 Task: Assign in the project Vigilant the issue 'Implement a new cloud-based supply chain finance system for a company with advanced financing and payment processing capabilities' to the sprint 'DevOps Drive'.
Action: Mouse moved to (198, 57)
Screenshot: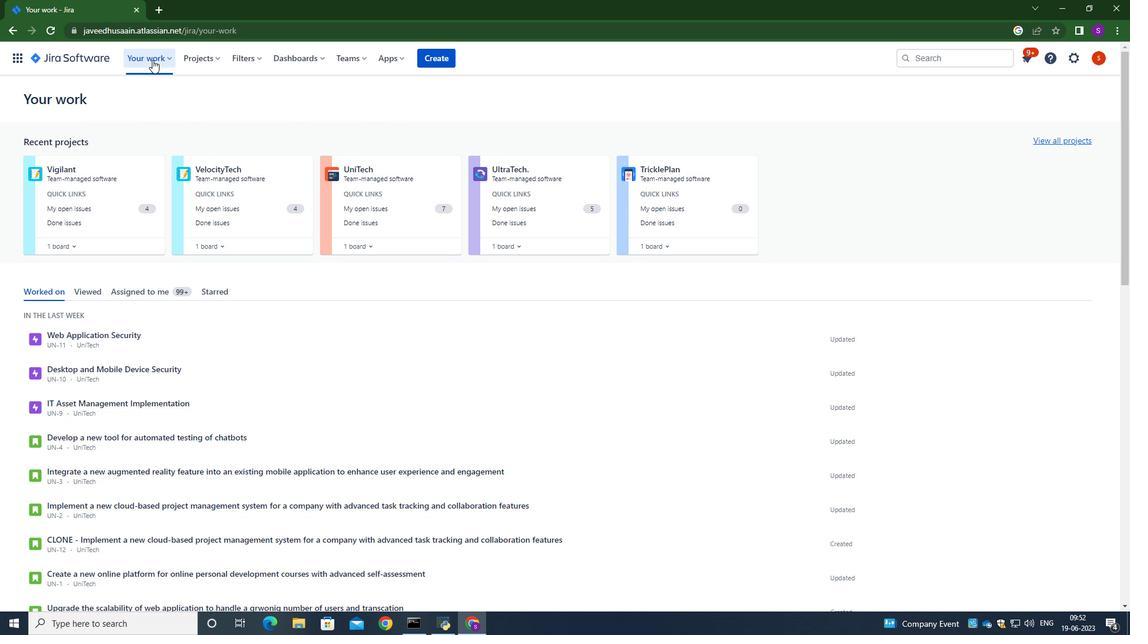 
Action: Mouse pressed left at (198, 57)
Screenshot: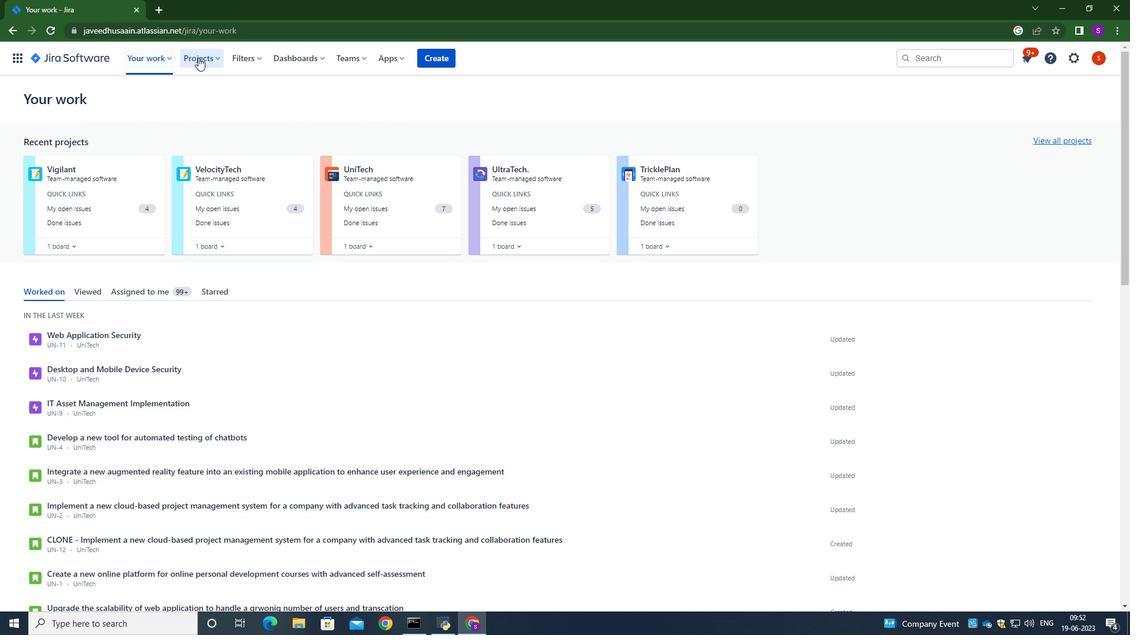 
Action: Mouse moved to (216, 115)
Screenshot: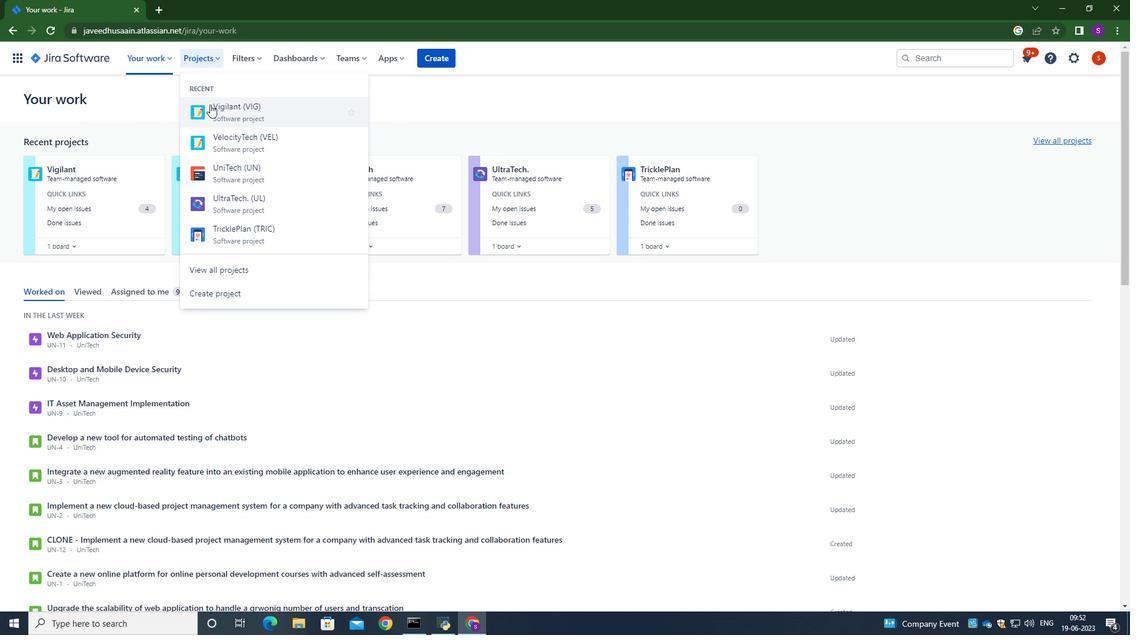 
Action: Mouse pressed left at (216, 115)
Screenshot: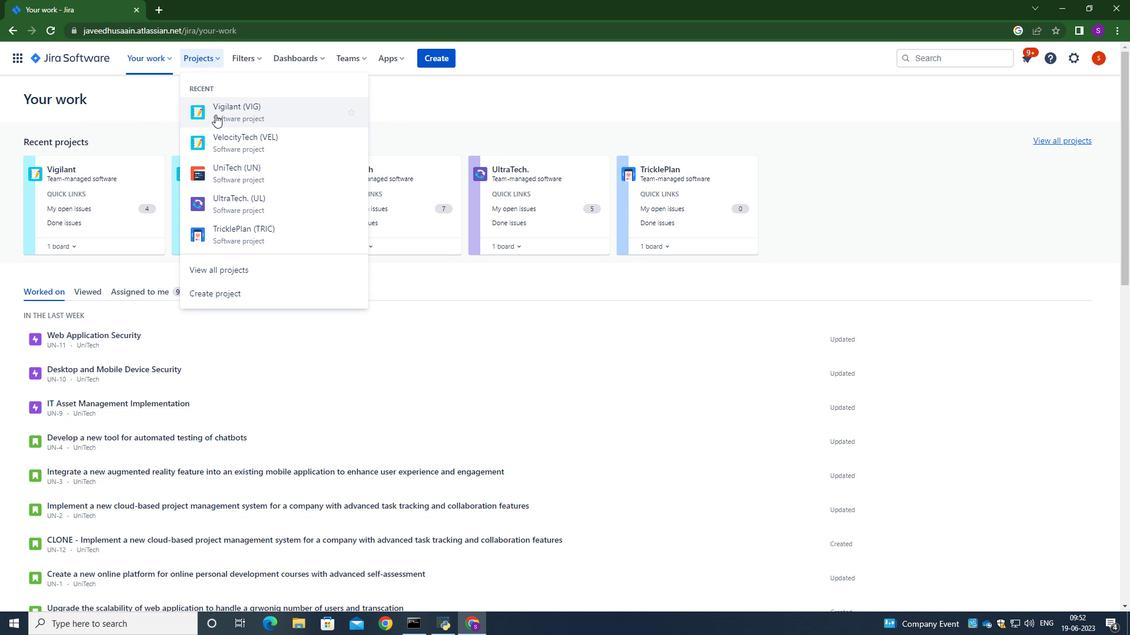 
Action: Mouse moved to (63, 178)
Screenshot: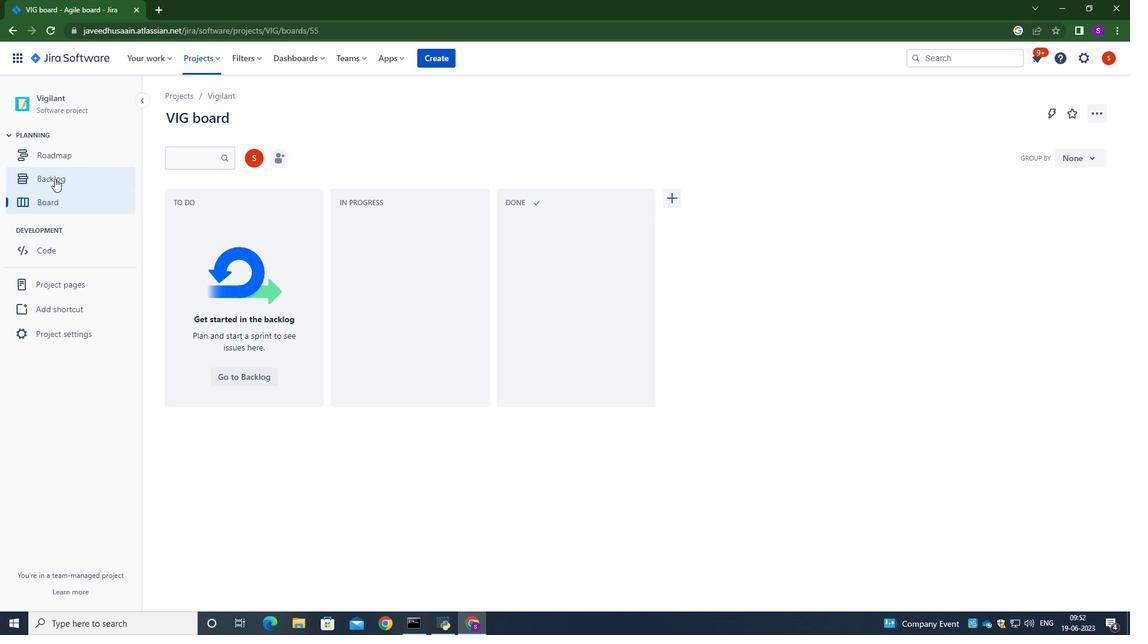 
Action: Mouse pressed left at (63, 178)
Screenshot: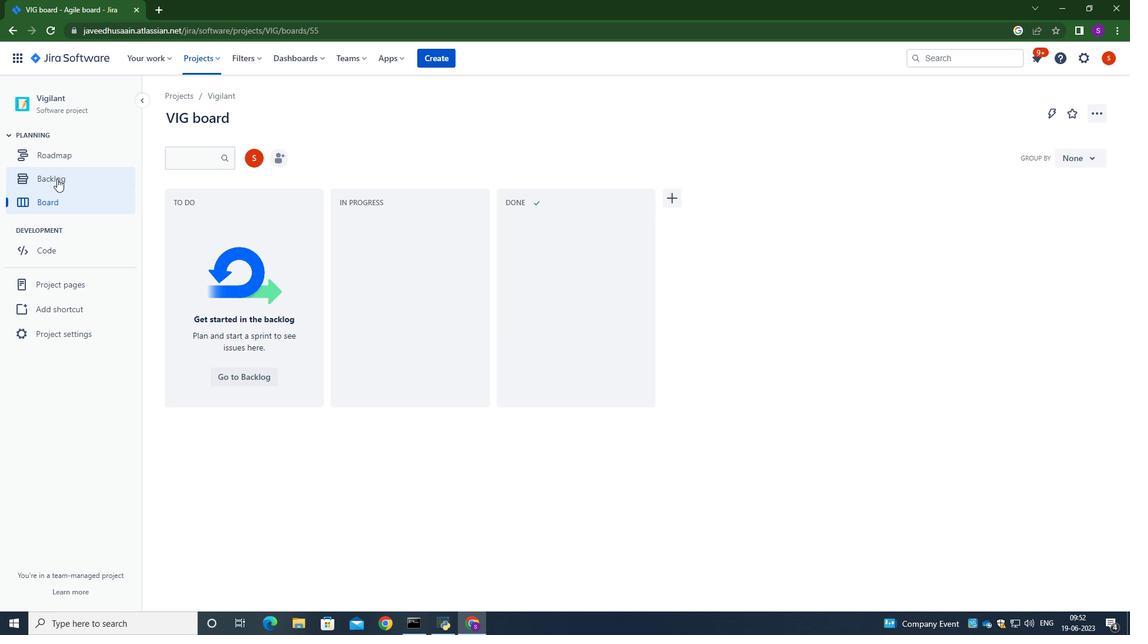 
Action: Mouse moved to (523, 329)
Screenshot: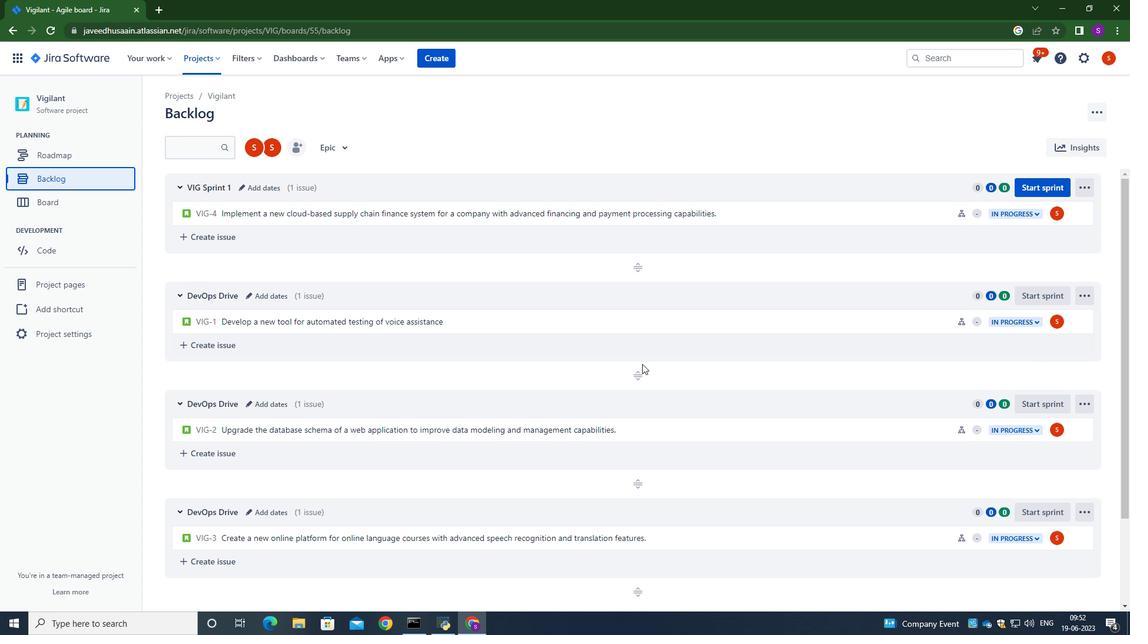 
Action: Mouse scrolled (523, 328) with delta (0, 0)
Screenshot: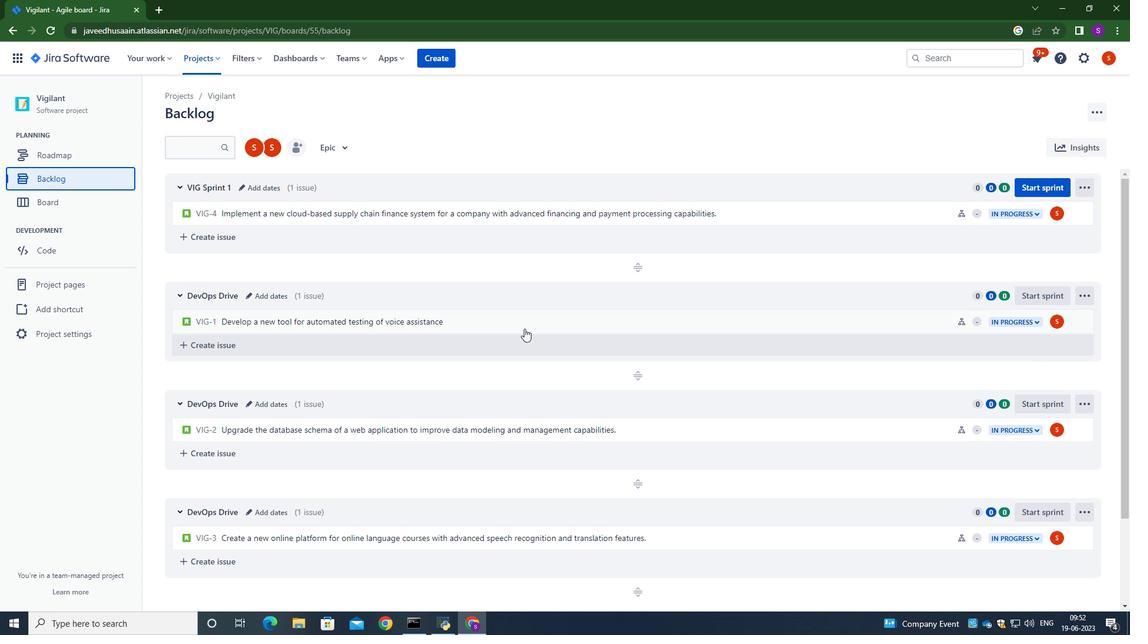
Action: Mouse scrolled (523, 328) with delta (0, 0)
Screenshot: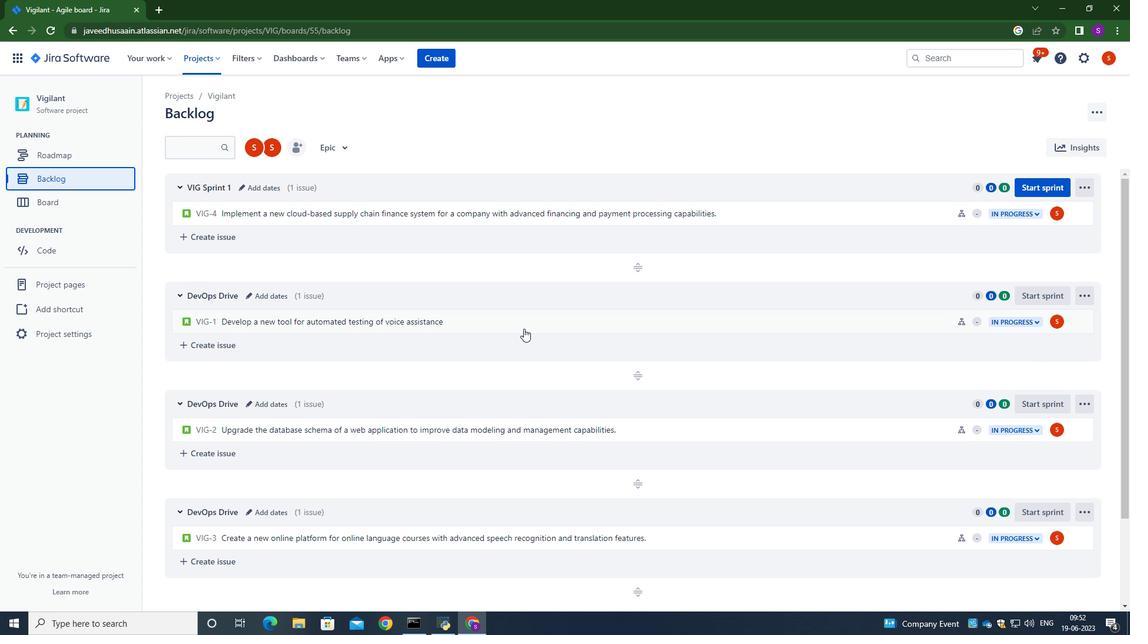 
Action: Mouse scrolled (523, 329) with delta (0, 0)
Screenshot: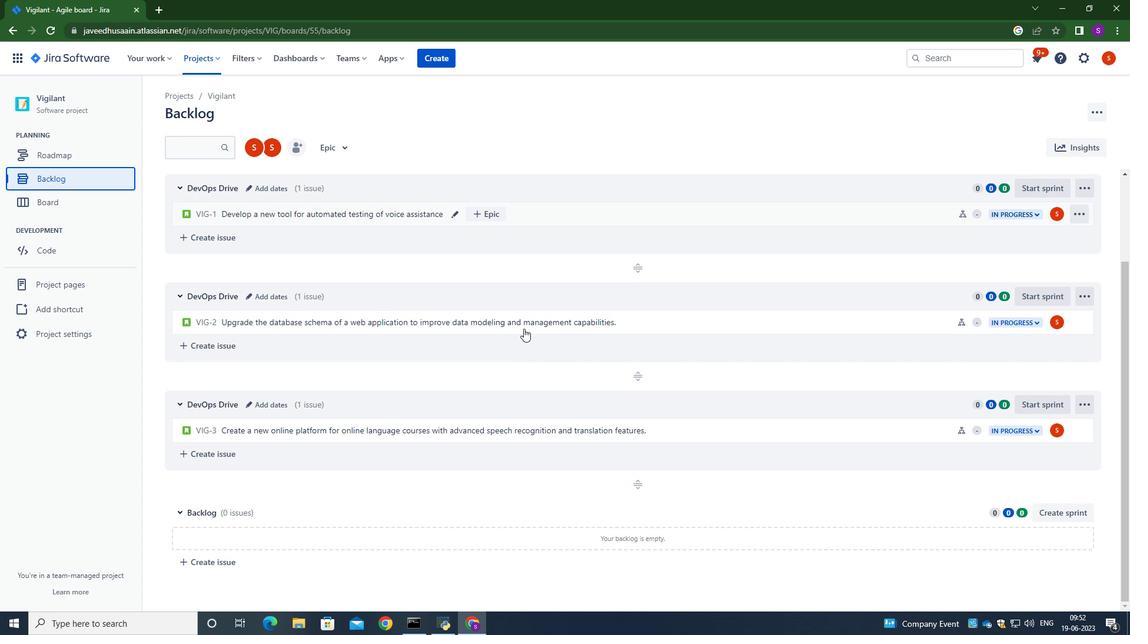 
Action: Mouse scrolled (523, 329) with delta (0, 0)
Screenshot: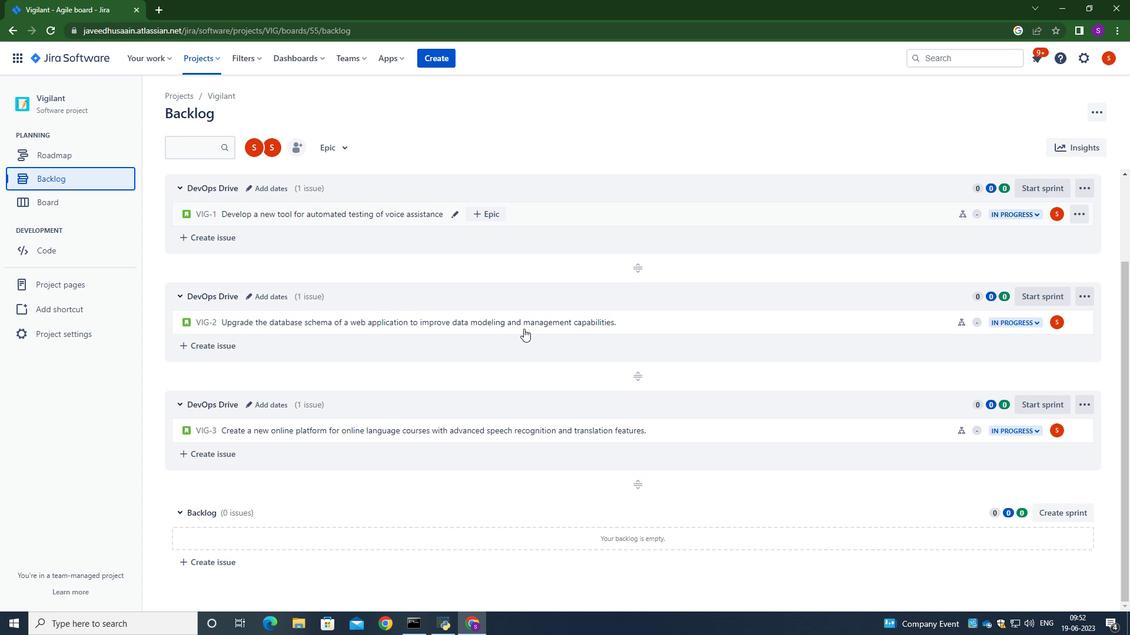 
Action: Mouse scrolled (523, 328) with delta (0, 0)
Screenshot: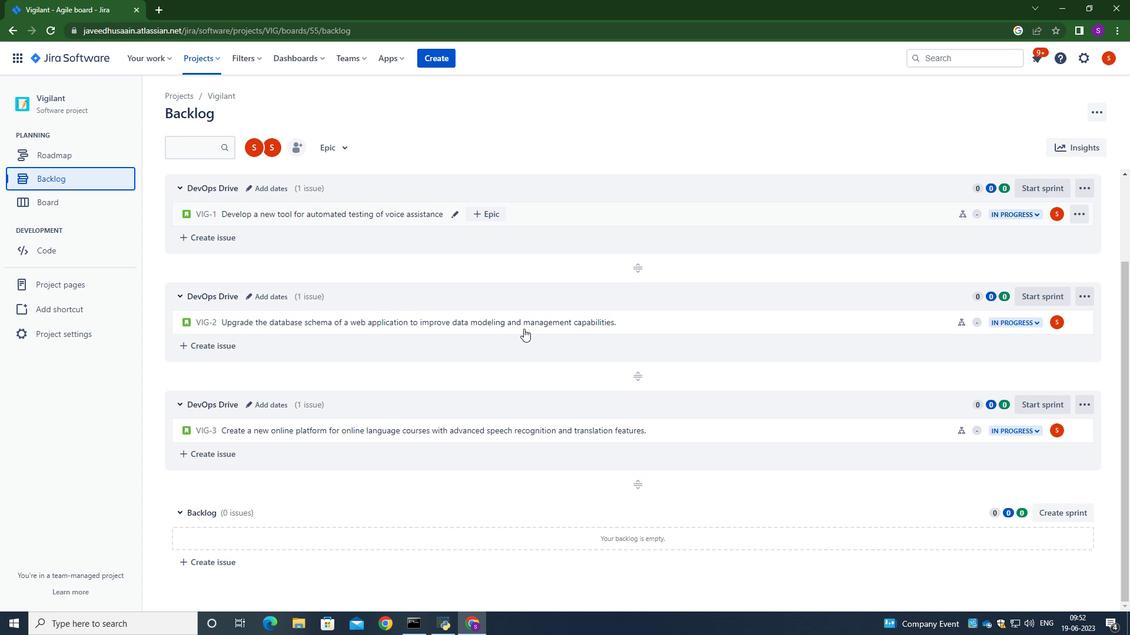 
Action: Mouse scrolled (523, 329) with delta (0, 0)
Screenshot: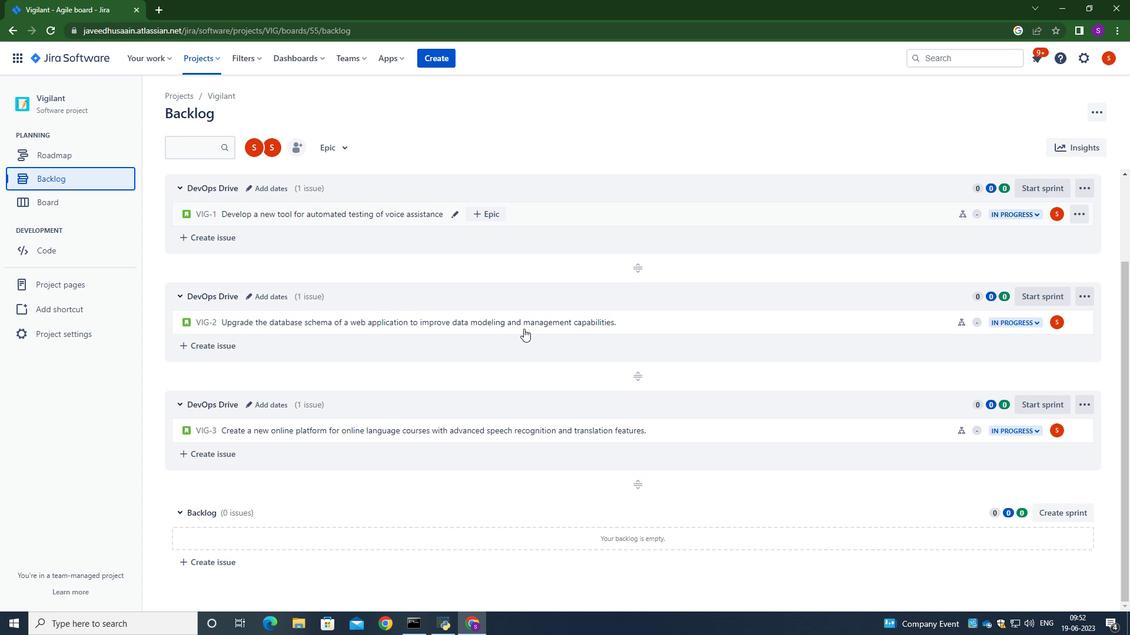 
Action: Mouse scrolled (523, 329) with delta (0, 0)
Screenshot: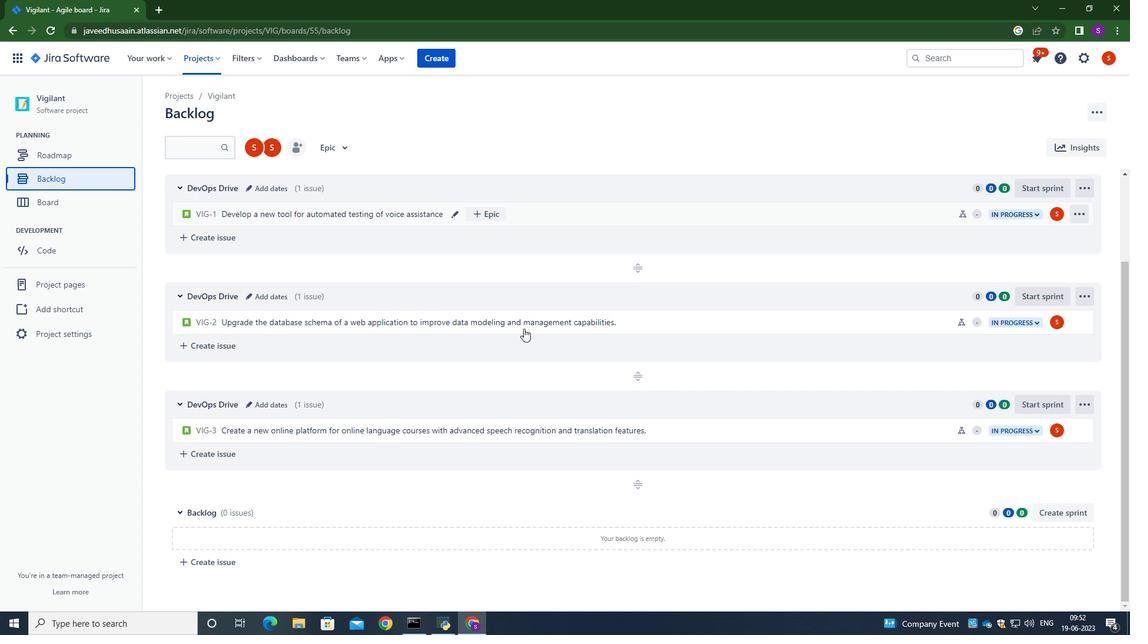 
Action: Mouse moved to (1080, 208)
Screenshot: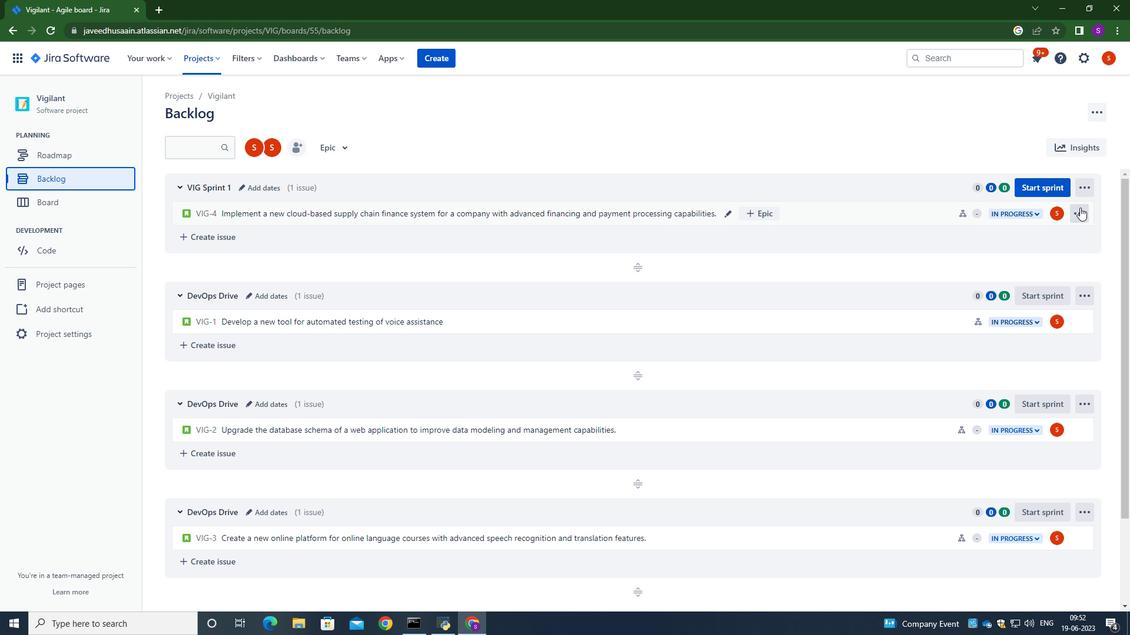 
Action: Mouse pressed left at (1080, 208)
Screenshot: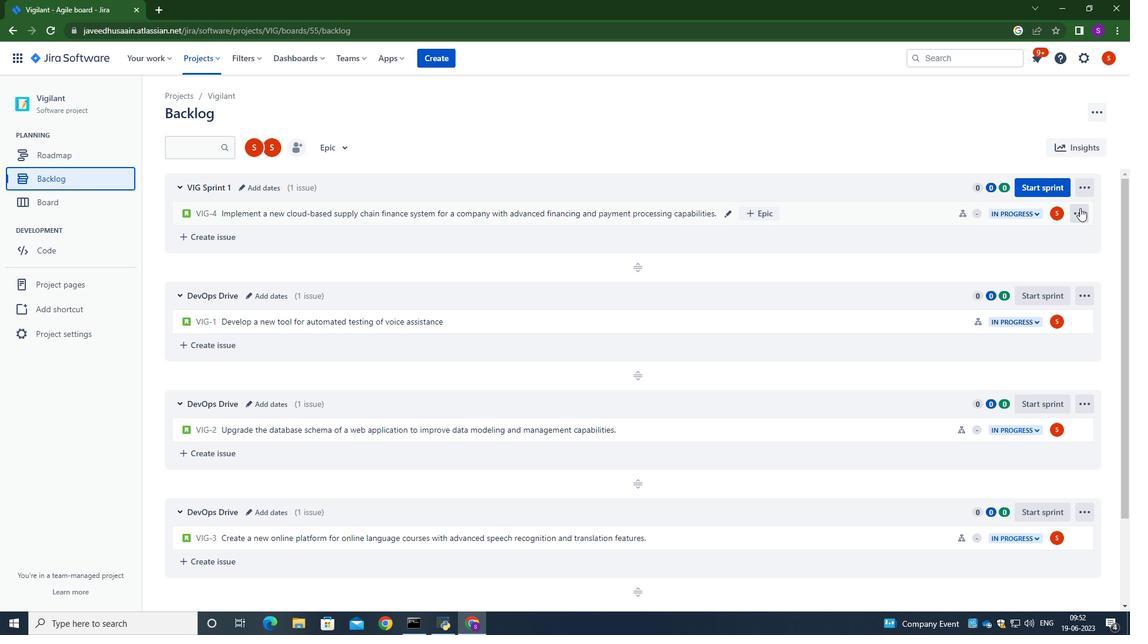 
Action: Mouse moved to (1054, 385)
Screenshot: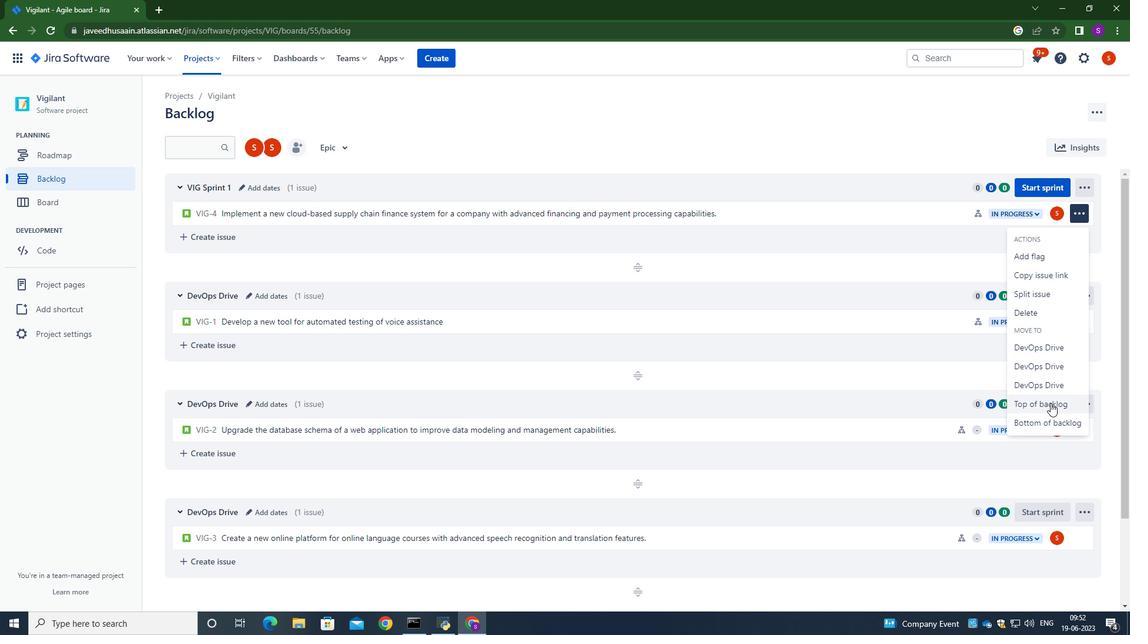 
Action: Mouse pressed left at (1054, 385)
Screenshot: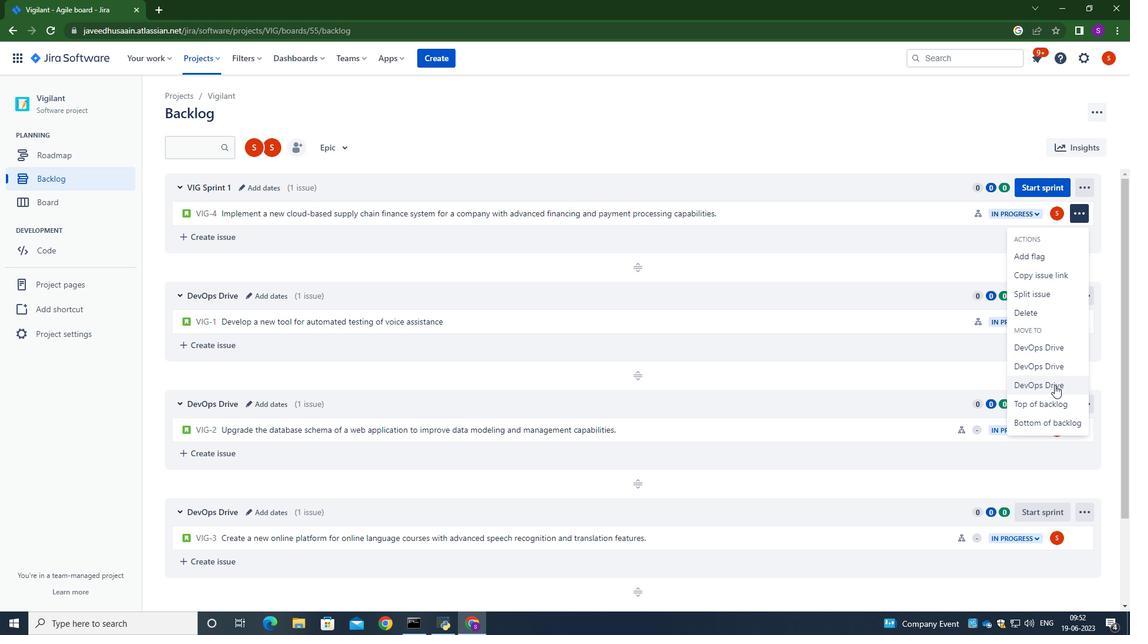
Action: Mouse moved to (636, 114)
Screenshot: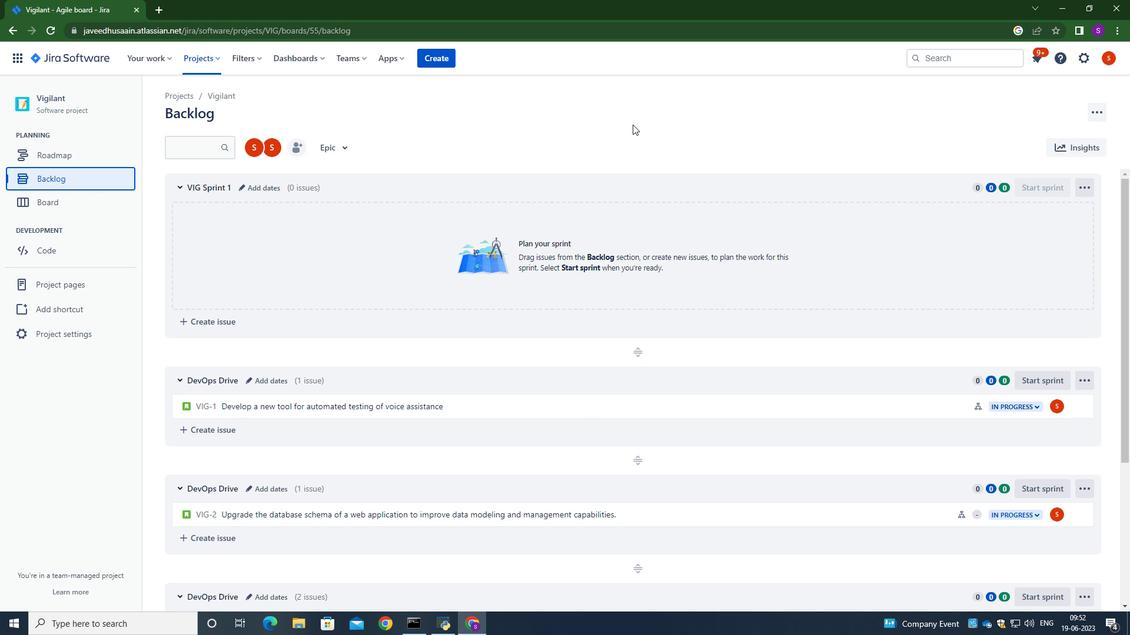 
Action: Mouse pressed left at (636, 114)
Screenshot: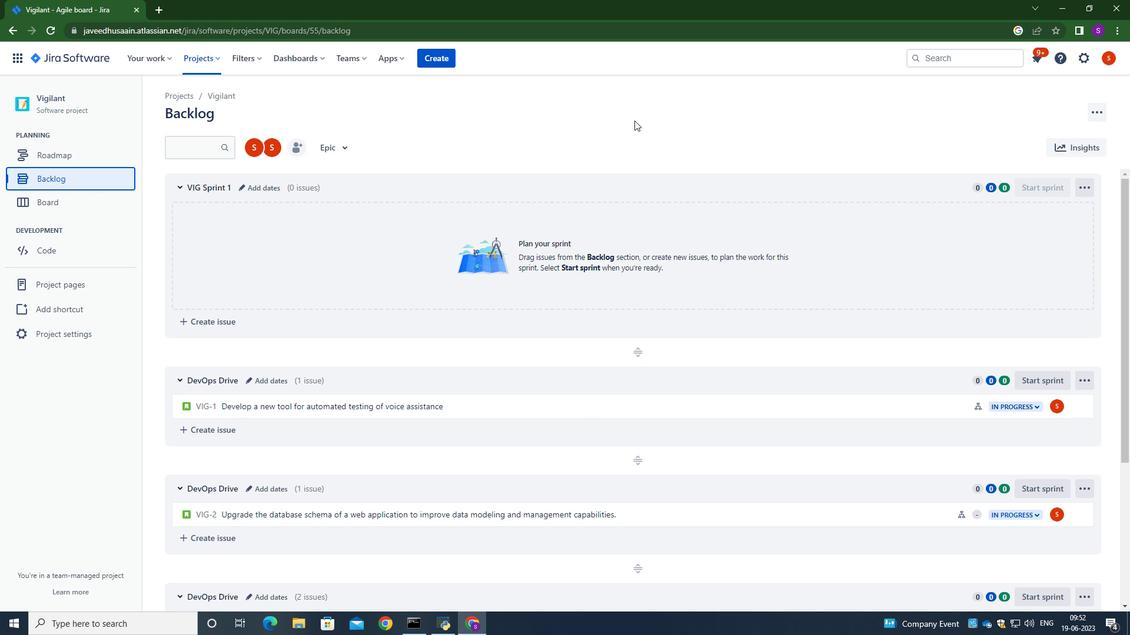 
